Task: Sort the products in the category "Pink Wine" by best match.
Action: Mouse moved to (695, 252)
Screenshot: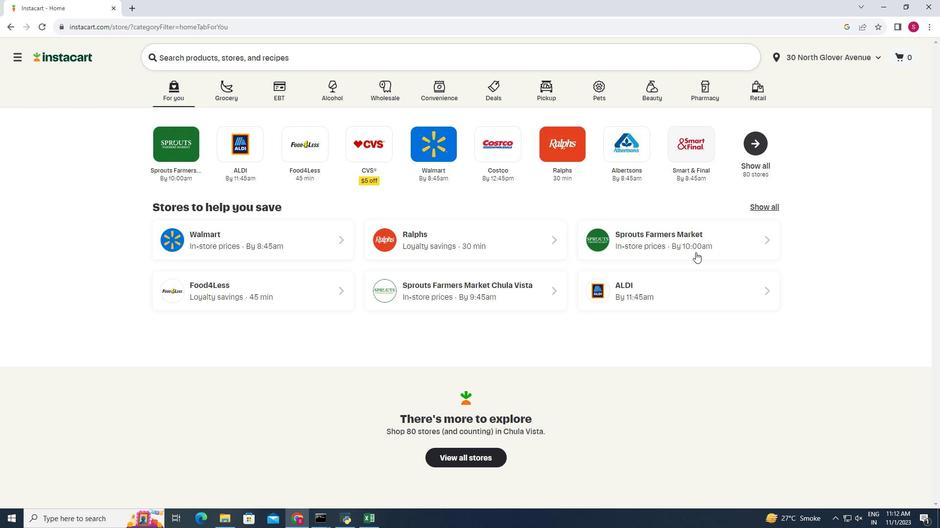
Action: Mouse pressed left at (695, 252)
Screenshot: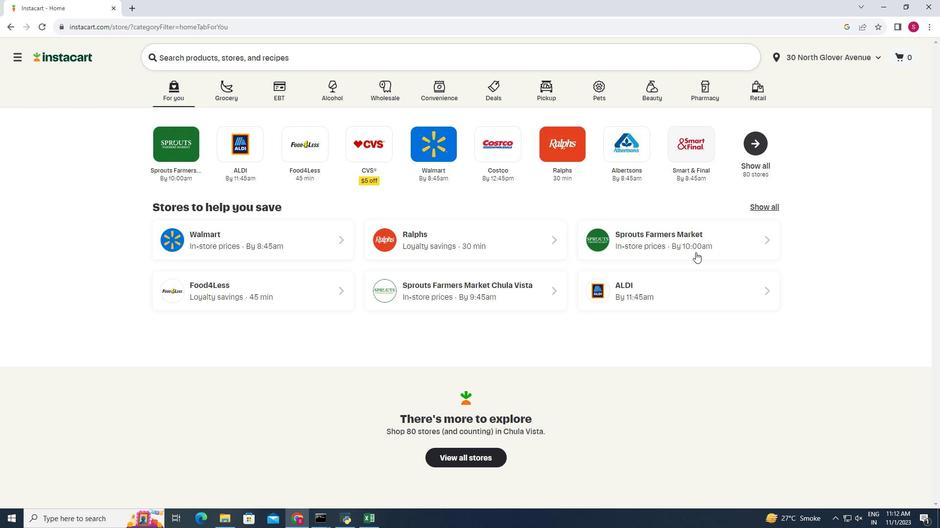 
Action: Mouse moved to (46, 468)
Screenshot: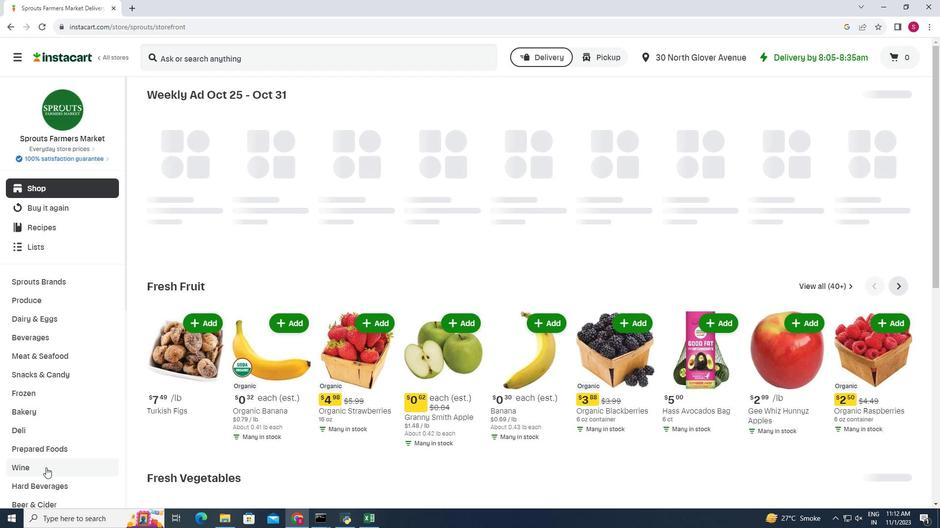 
Action: Mouse pressed left at (46, 468)
Screenshot: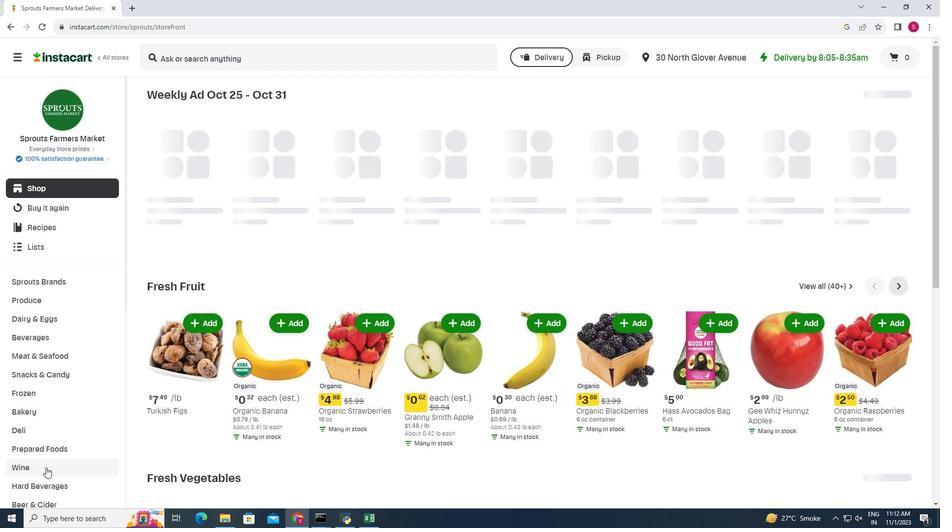 
Action: Mouse moved to (435, 119)
Screenshot: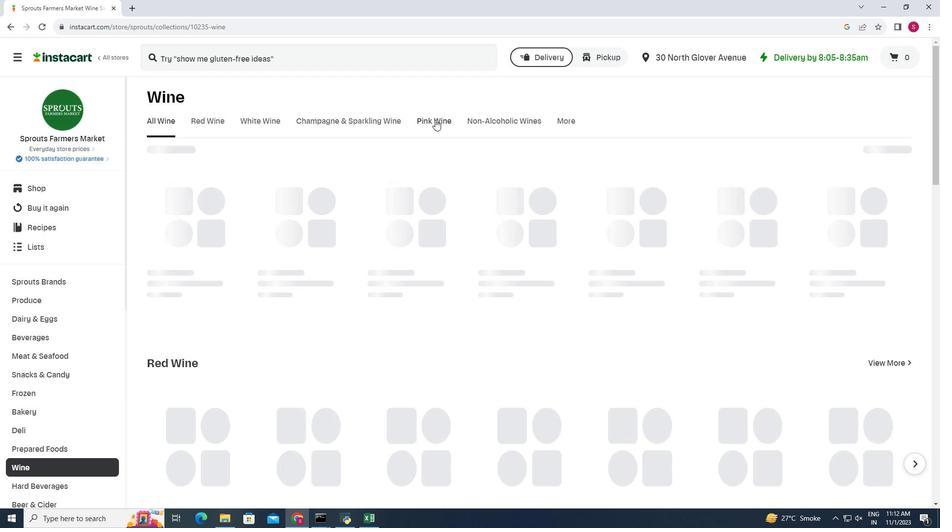 
Action: Mouse pressed left at (435, 119)
Screenshot: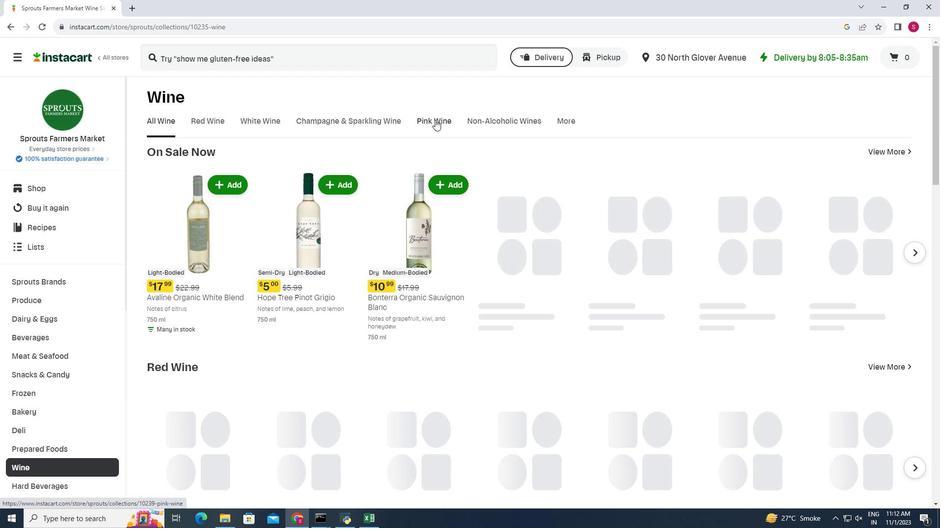 
Action: Mouse moved to (883, 148)
Screenshot: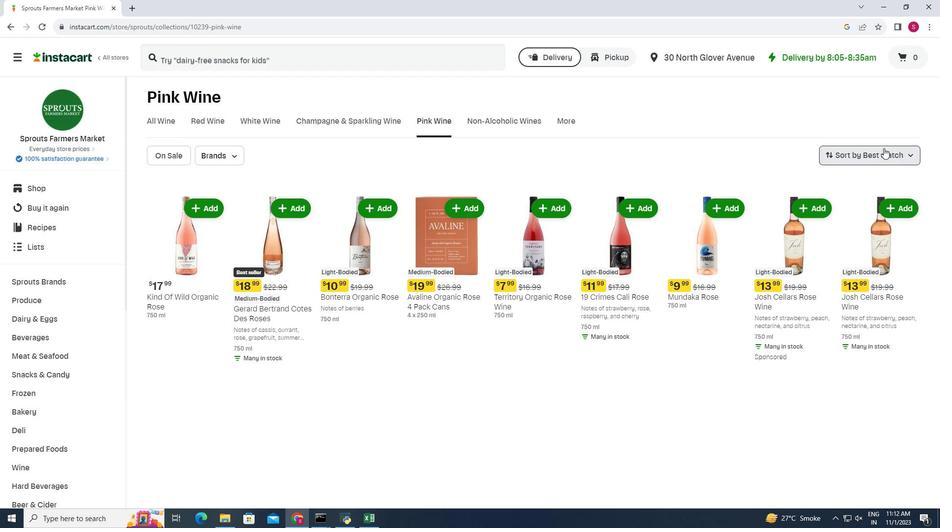 
Action: Mouse pressed left at (883, 148)
Screenshot: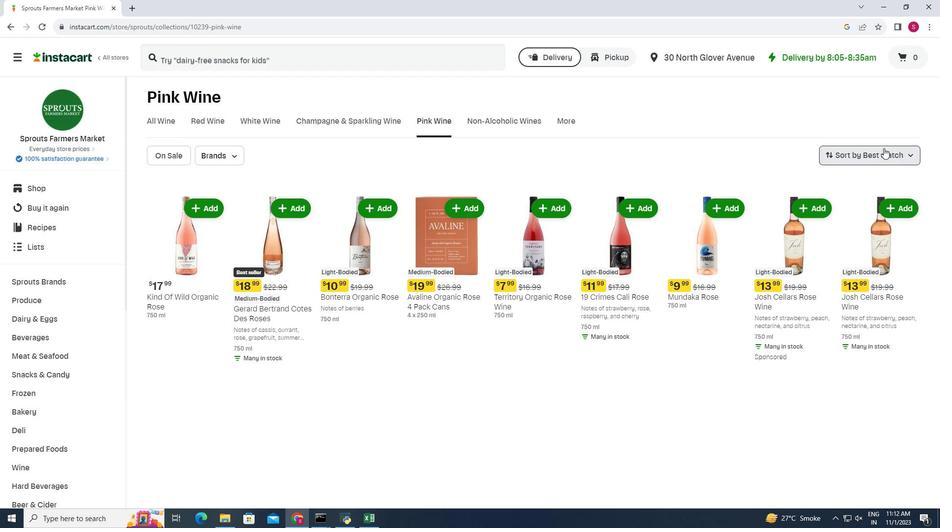 
Action: Mouse moved to (878, 182)
Screenshot: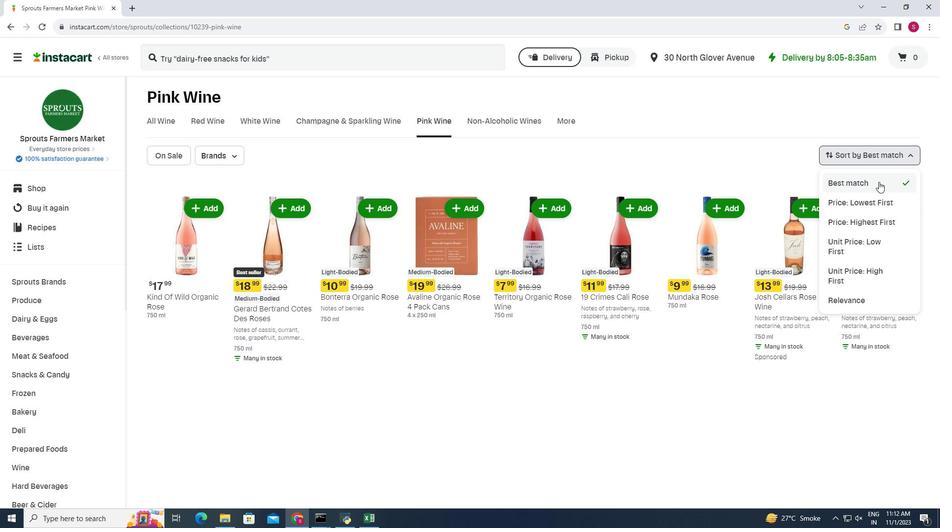 
Action: Mouse pressed left at (878, 182)
Screenshot: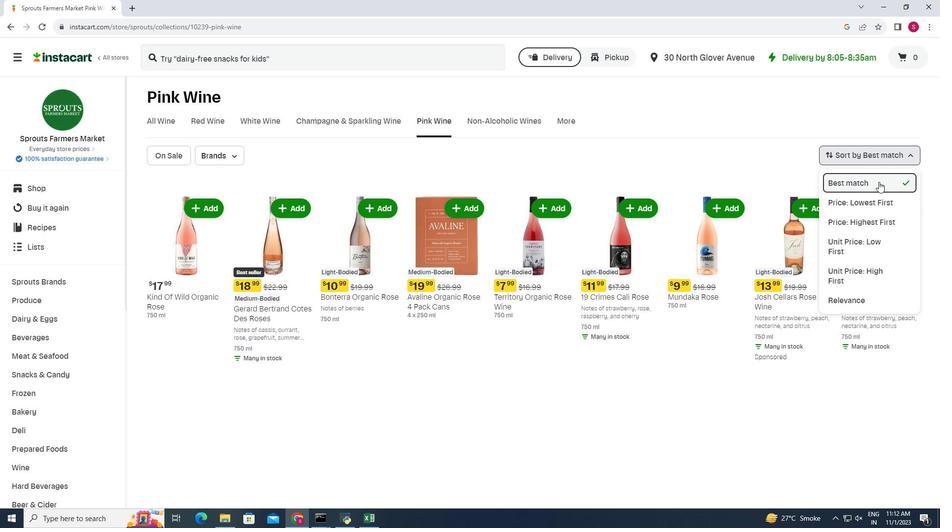 
Action: Mouse moved to (660, 181)
Screenshot: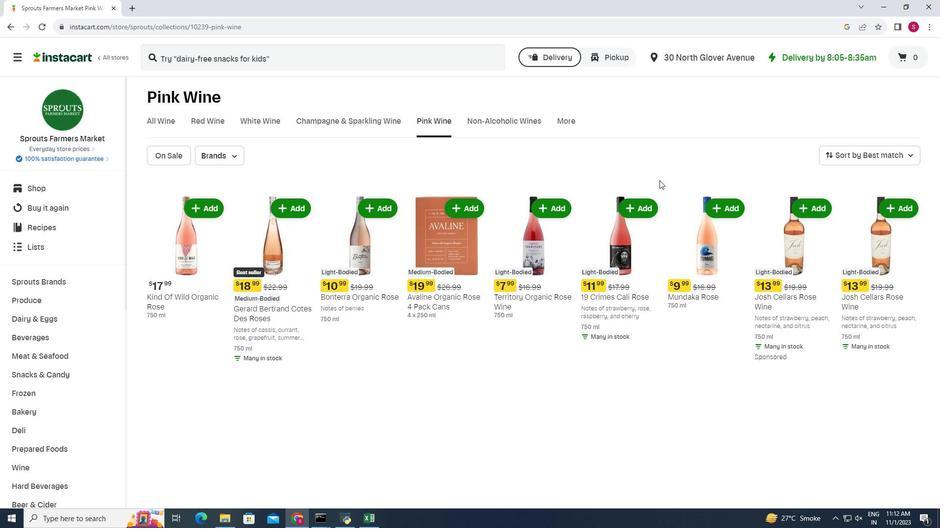
Action: Mouse scrolled (660, 180) with delta (0, 0)
Screenshot: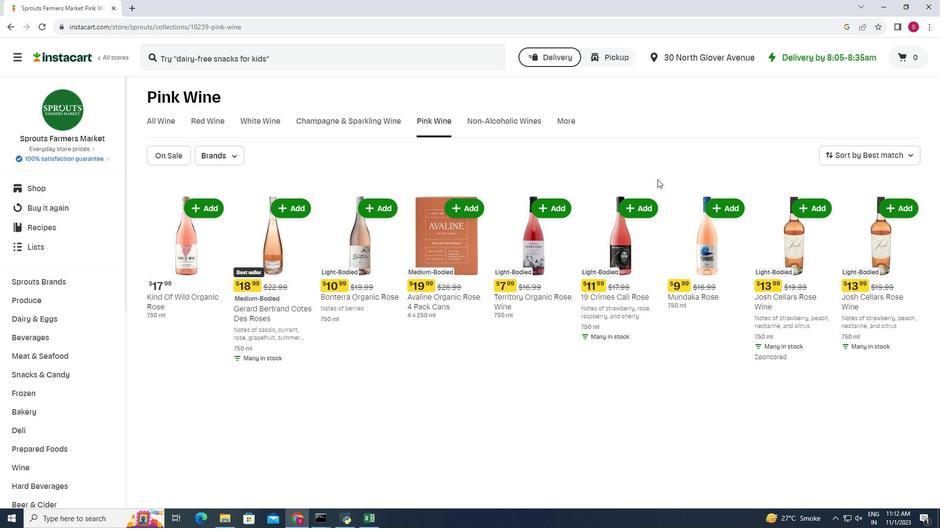 
Action: Mouse moved to (660, 181)
Screenshot: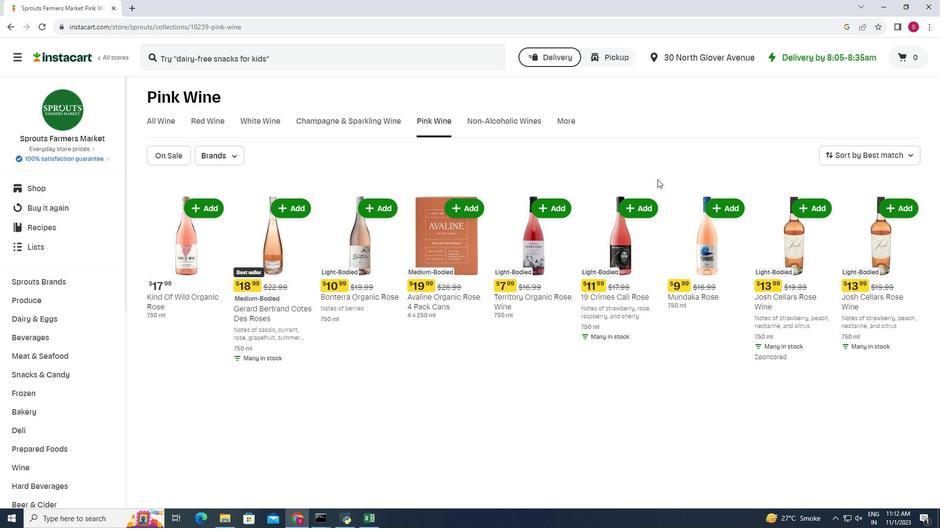 
Action: Mouse scrolled (660, 180) with delta (0, 0)
Screenshot: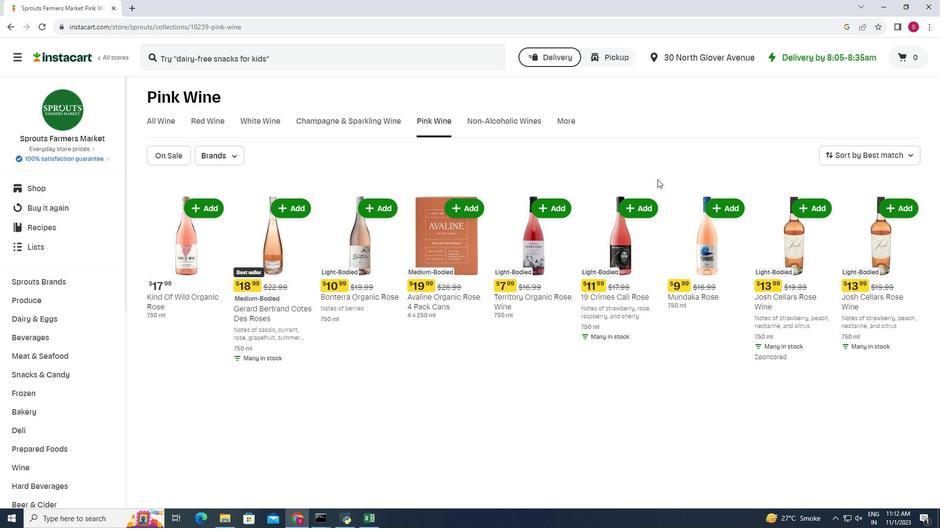 
Action: Mouse moved to (658, 180)
Screenshot: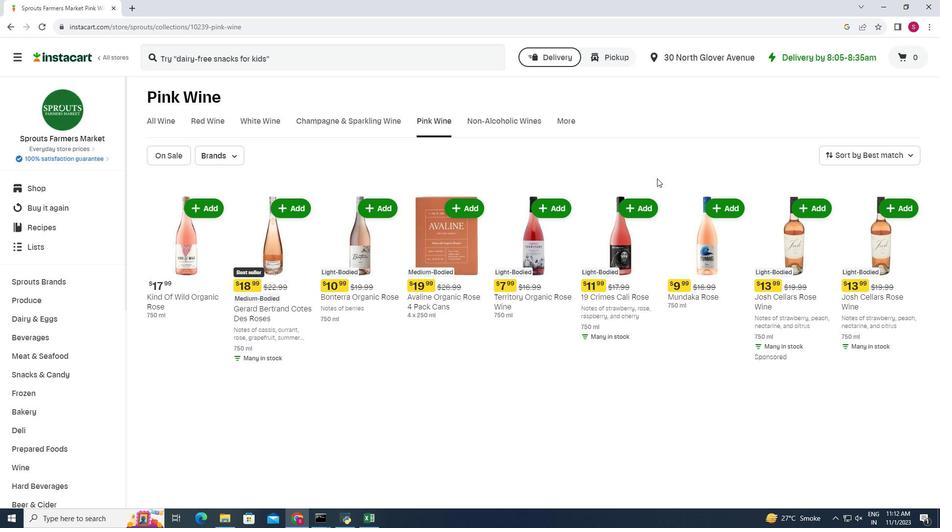 
Action: Mouse scrolled (658, 179) with delta (0, 0)
Screenshot: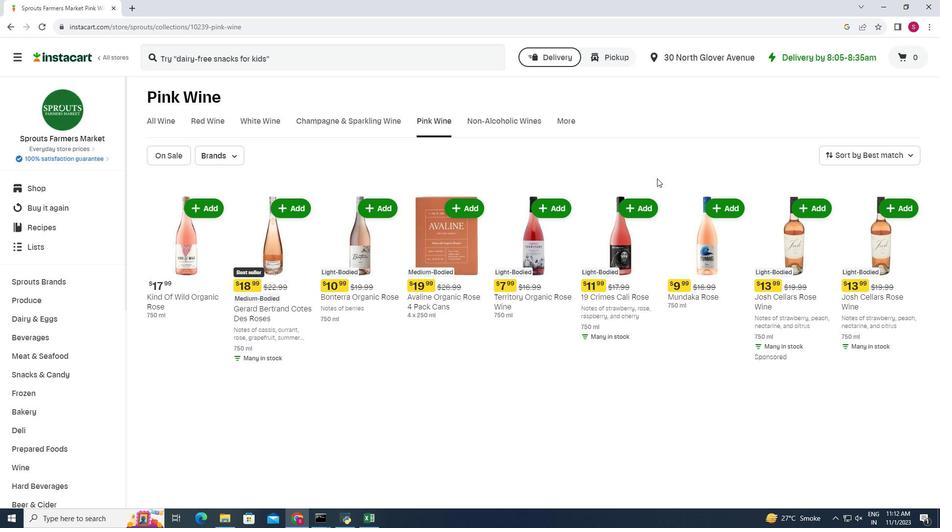 
Action: Mouse moved to (657, 179)
Screenshot: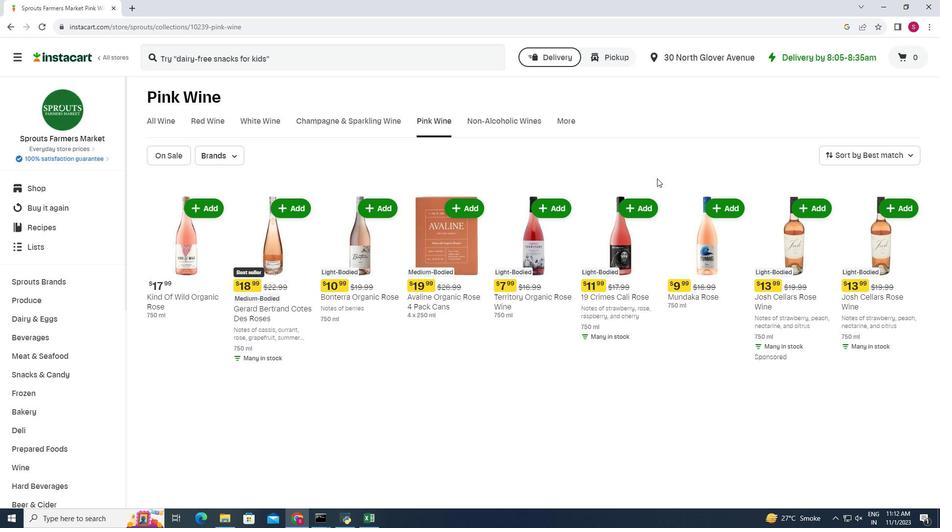 
Action: Mouse scrolled (657, 179) with delta (0, 0)
Screenshot: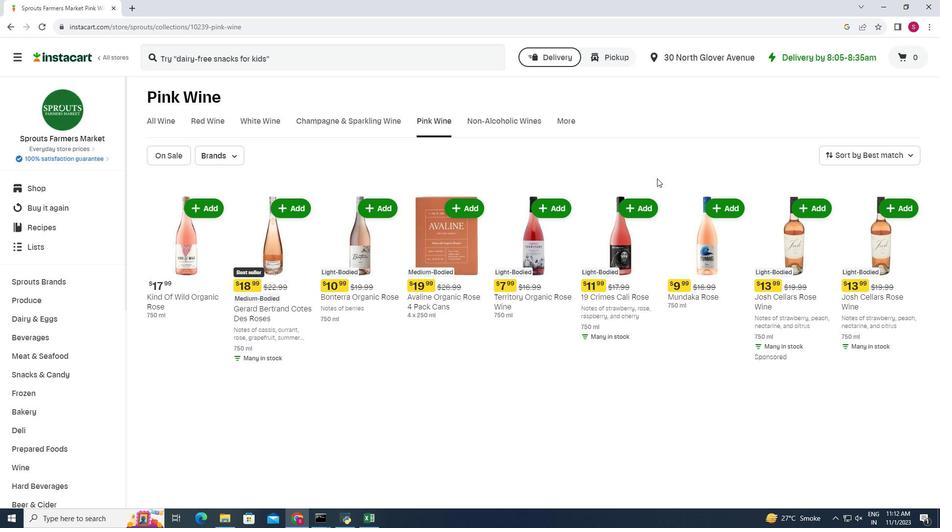 
Action: Mouse scrolled (657, 179) with delta (0, 0)
Screenshot: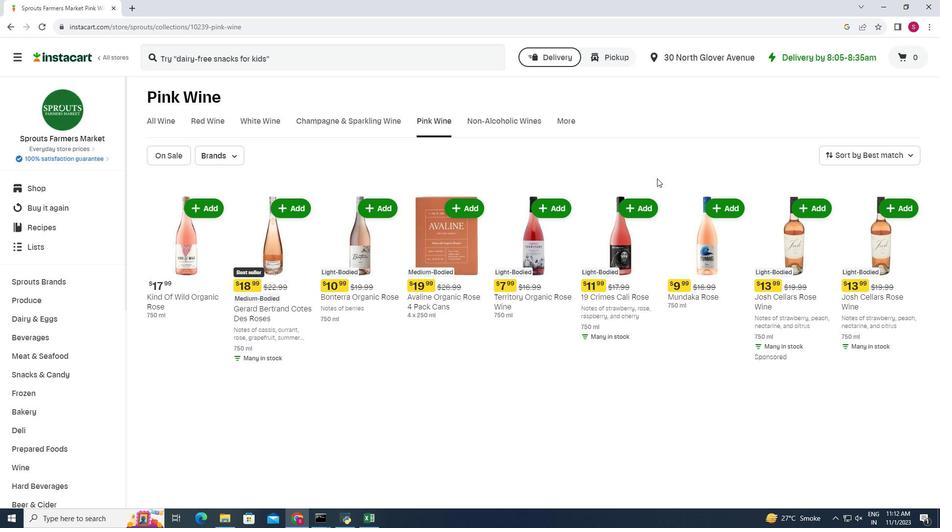 
Action: Mouse moved to (657, 178)
Screenshot: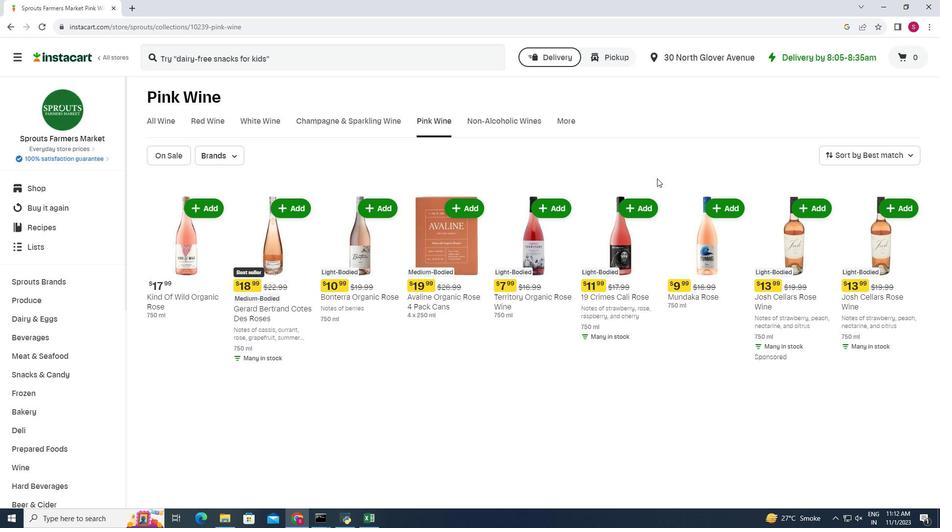 
